 Task: Add the task  Implement a new cybersecurity system for an organization's IT infrastructure to the section API Design Sprint in the project AgileConnection and add a Due Date to the respective task as 2024/03/16
Action: Mouse moved to (678, 356)
Screenshot: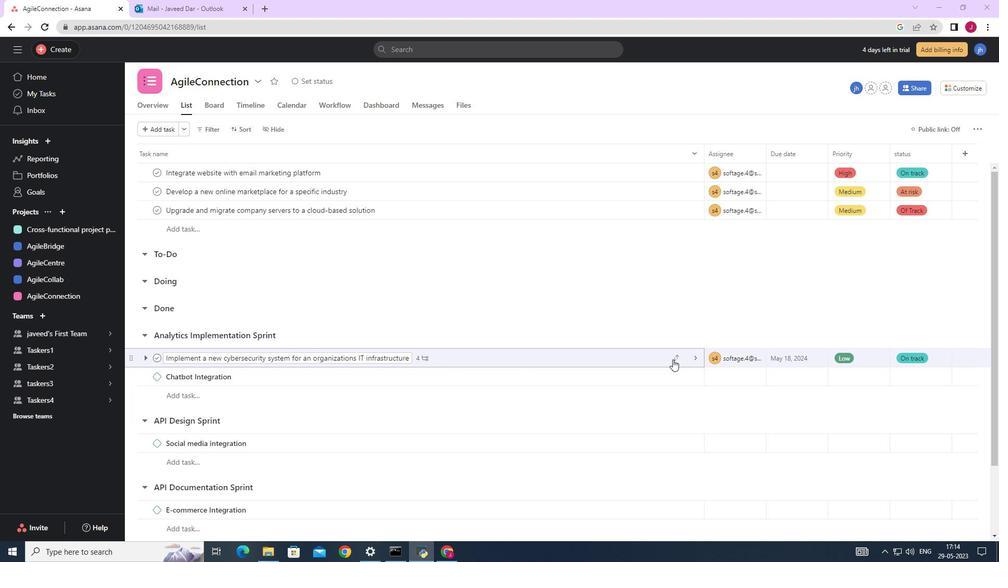 
Action: Mouse pressed left at (678, 356)
Screenshot: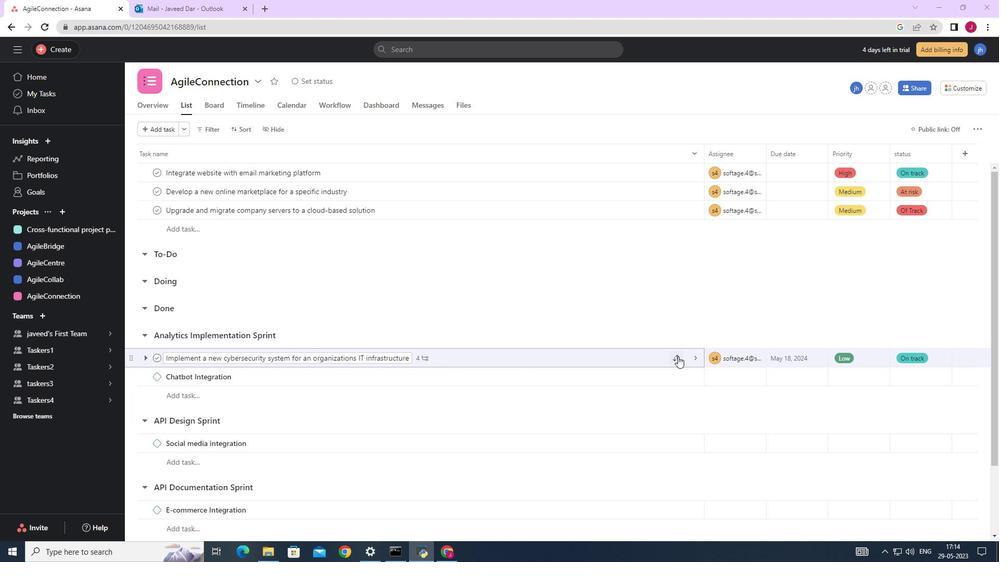 
Action: Mouse moved to (600, 298)
Screenshot: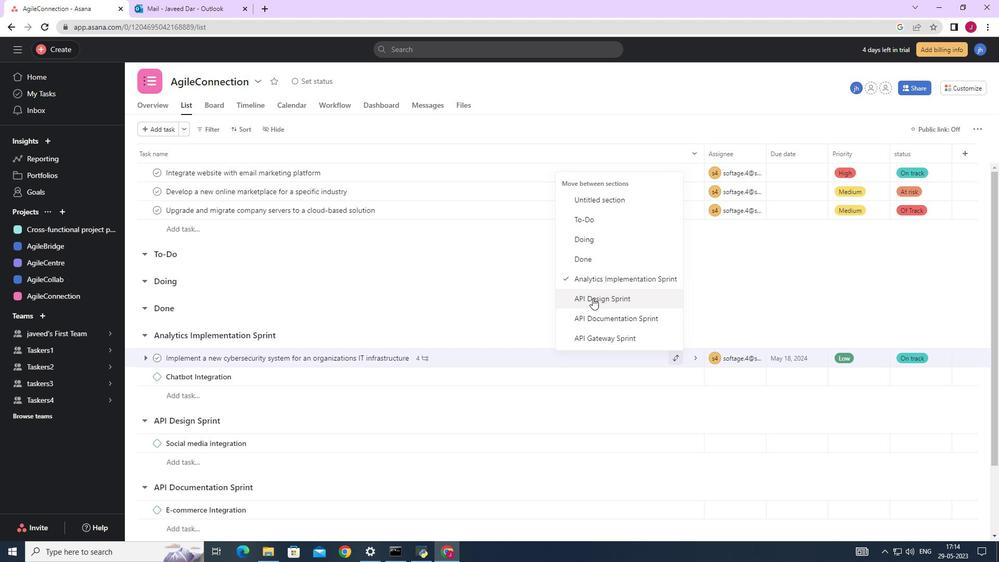 
Action: Mouse pressed left at (600, 298)
Screenshot: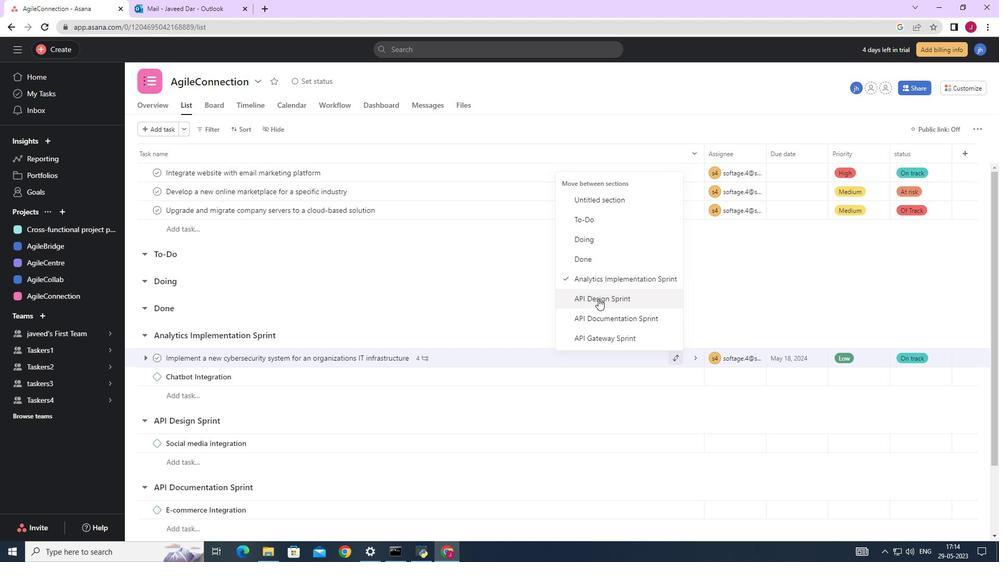 
Action: Mouse moved to (814, 426)
Screenshot: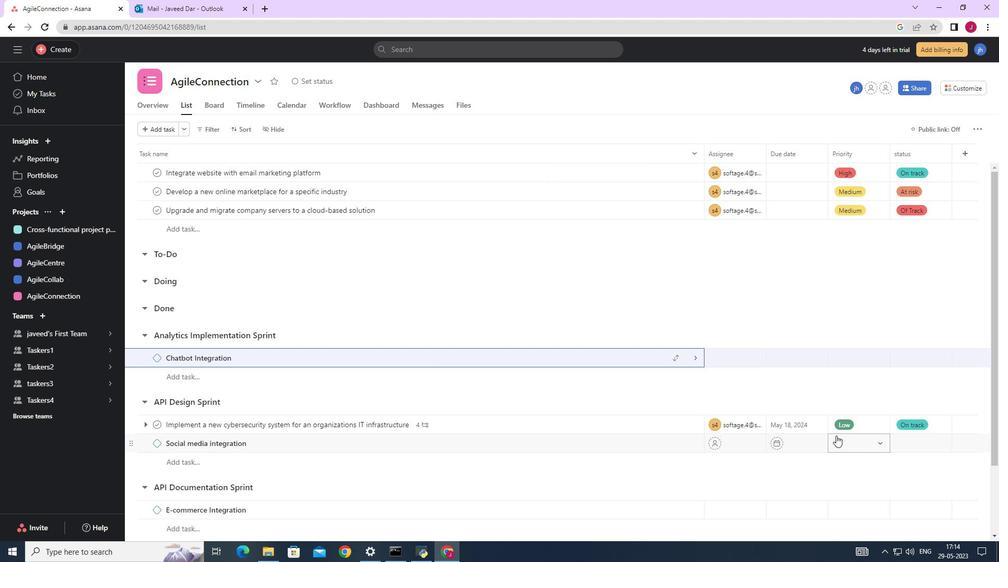 
Action: Mouse pressed left at (814, 426)
Screenshot: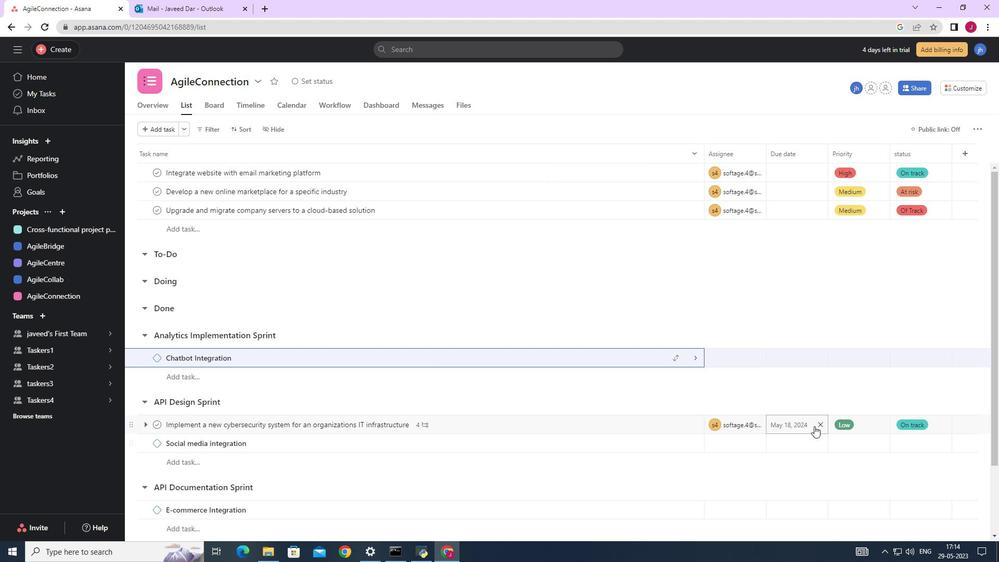 
Action: Mouse moved to (782, 256)
Screenshot: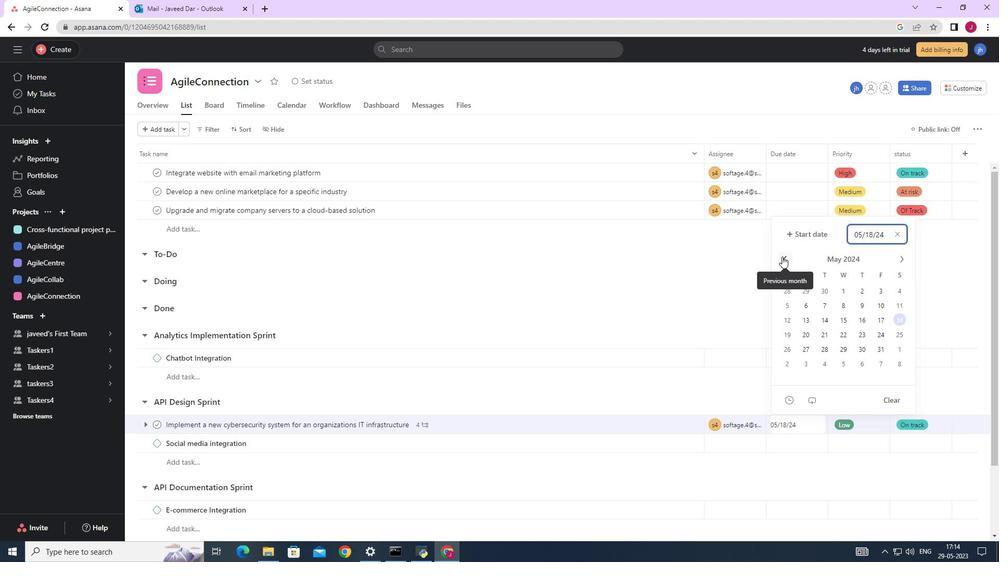 
Action: Mouse pressed left at (782, 256)
Screenshot: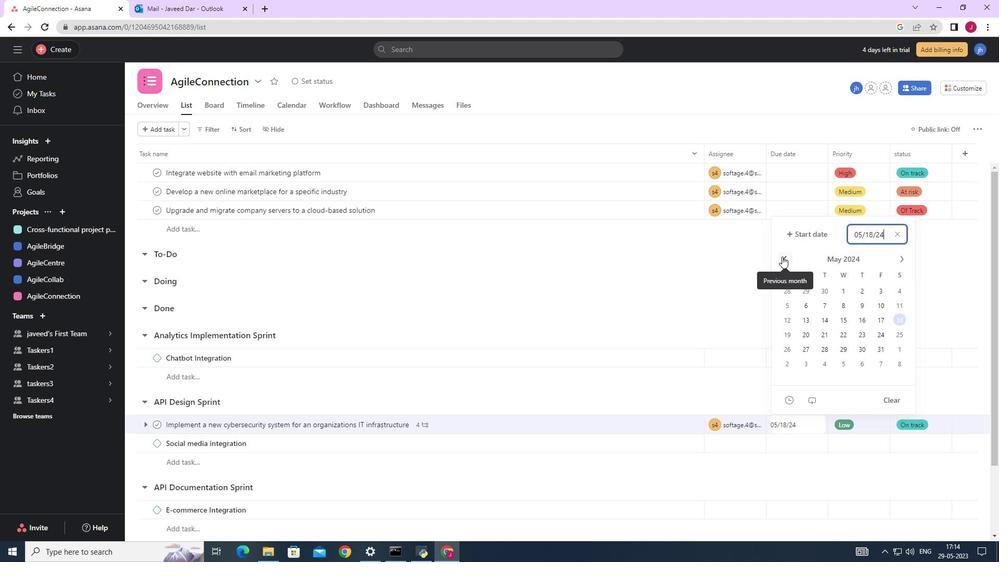 
Action: Mouse pressed left at (782, 256)
Screenshot: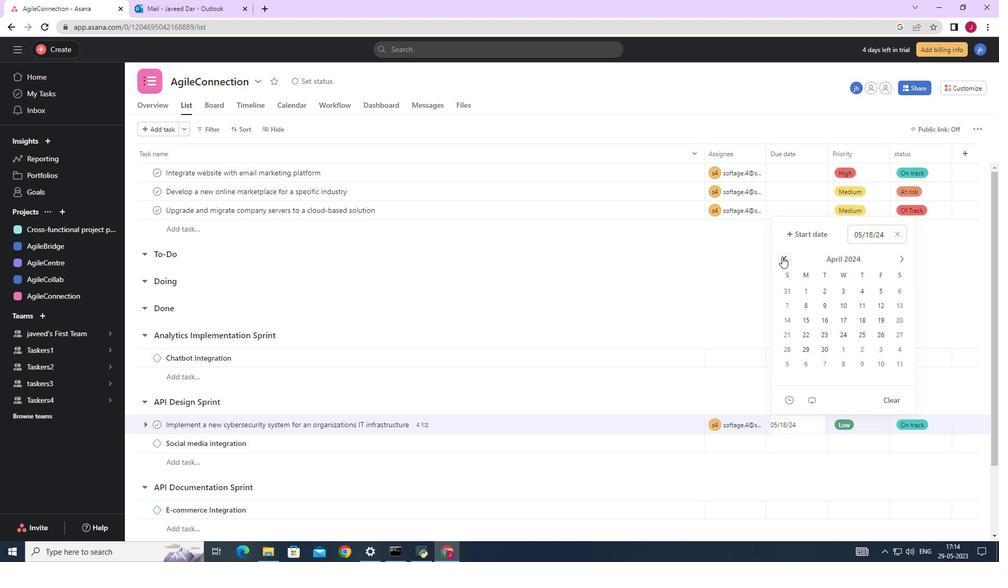 
Action: Mouse pressed left at (782, 256)
Screenshot: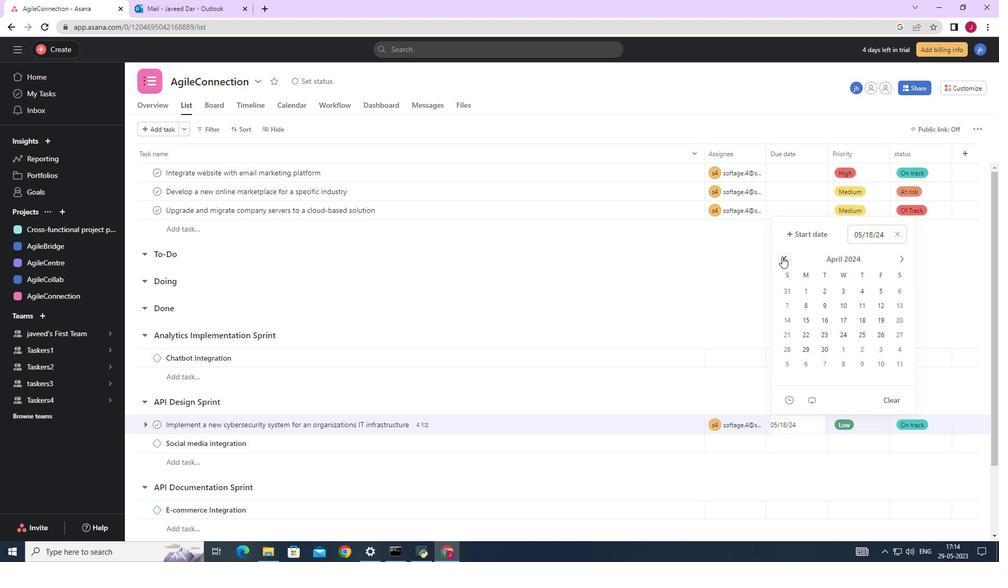 
Action: Mouse pressed left at (782, 256)
Screenshot: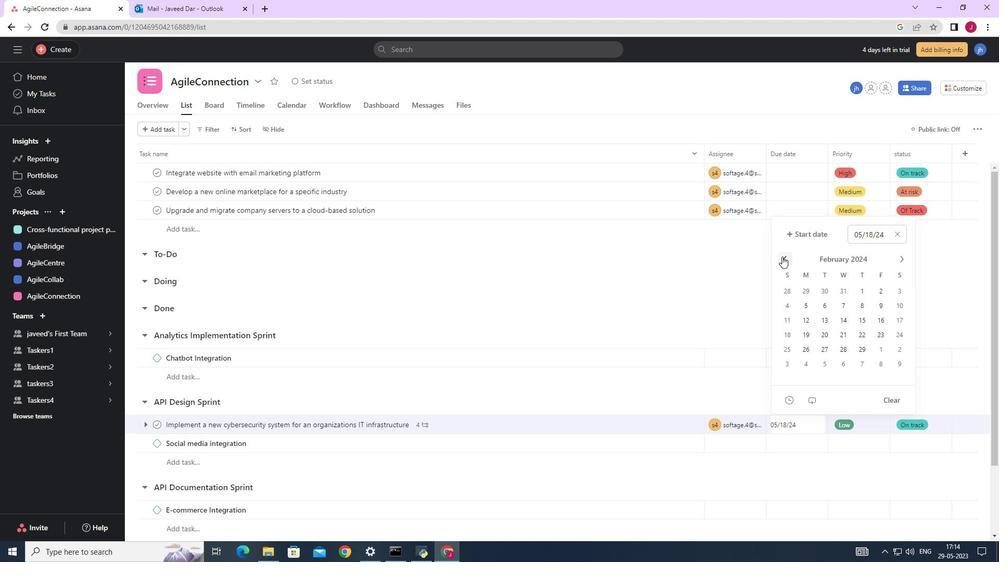 
Action: Mouse moved to (908, 257)
Screenshot: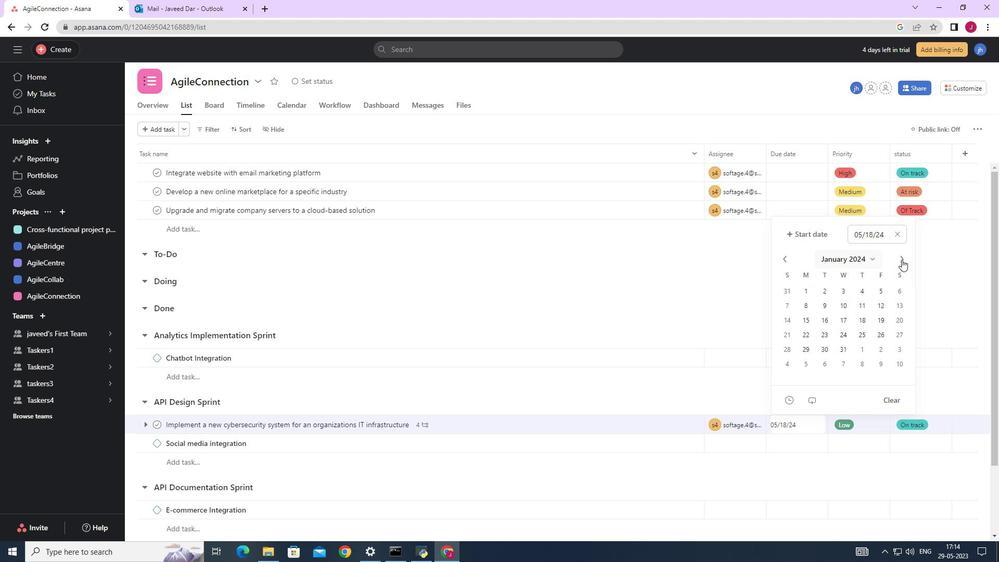 
Action: Mouse pressed left at (908, 257)
Screenshot: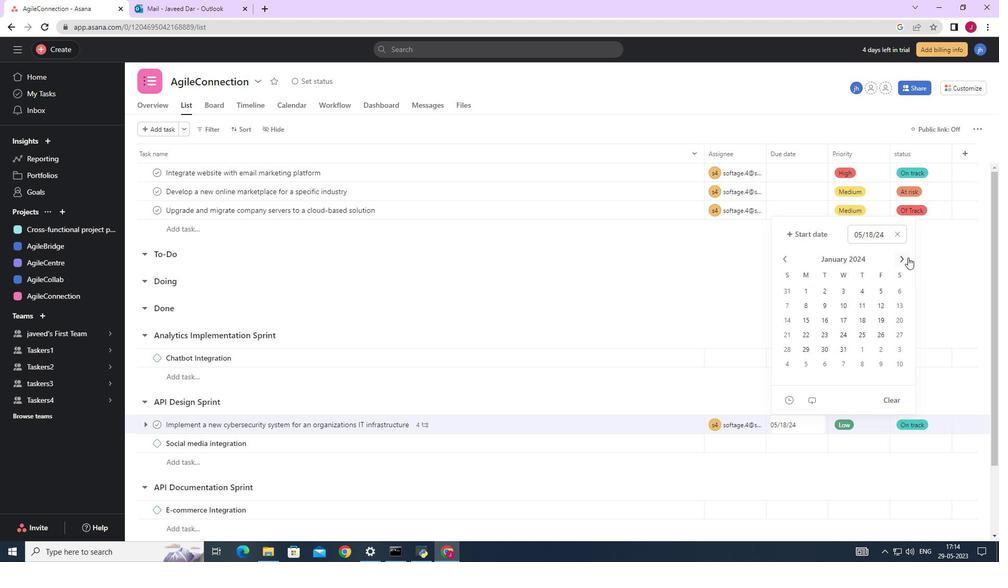 
Action: Mouse pressed left at (908, 257)
Screenshot: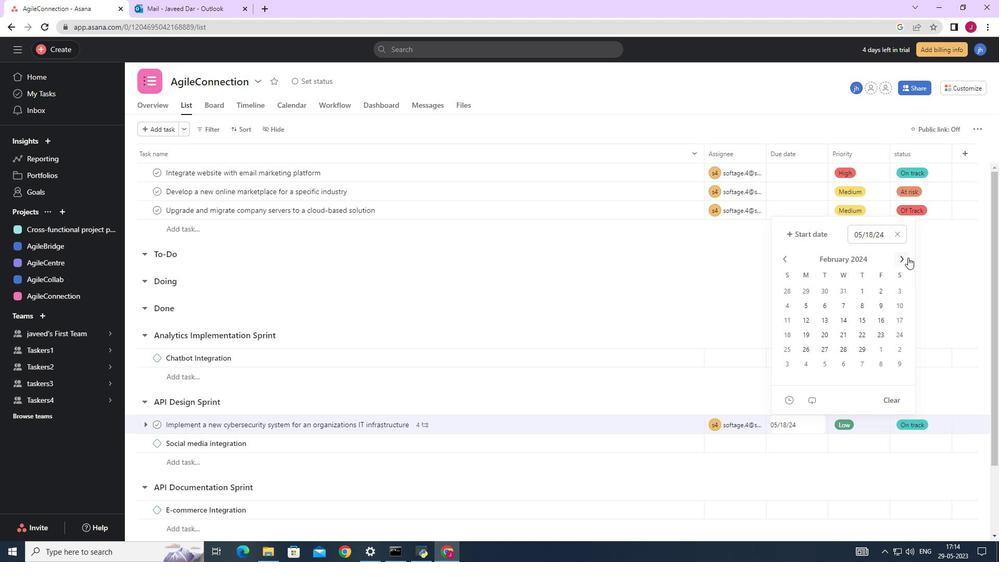 
Action: Mouse moved to (898, 316)
Screenshot: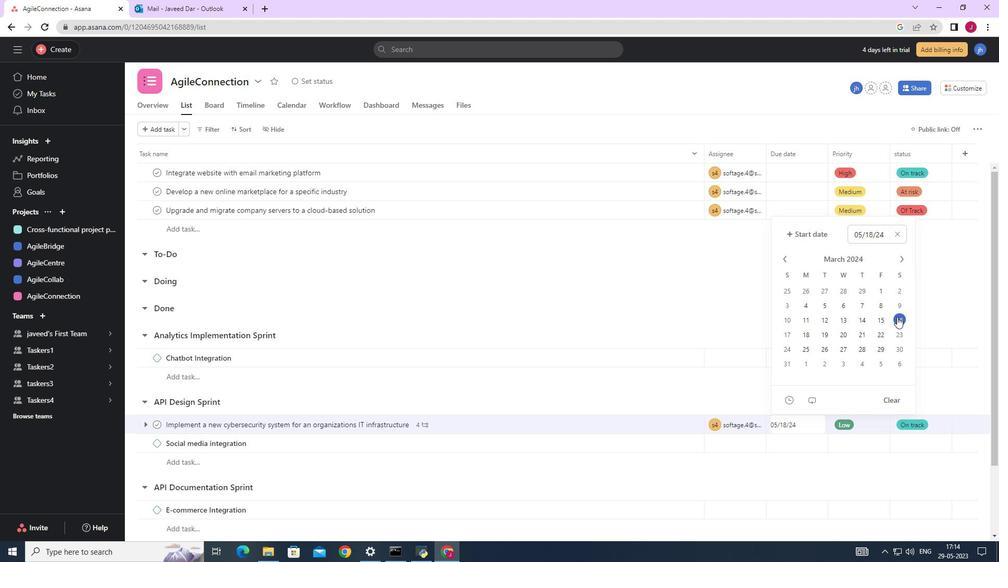
Action: Mouse pressed left at (898, 316)
Screenshot: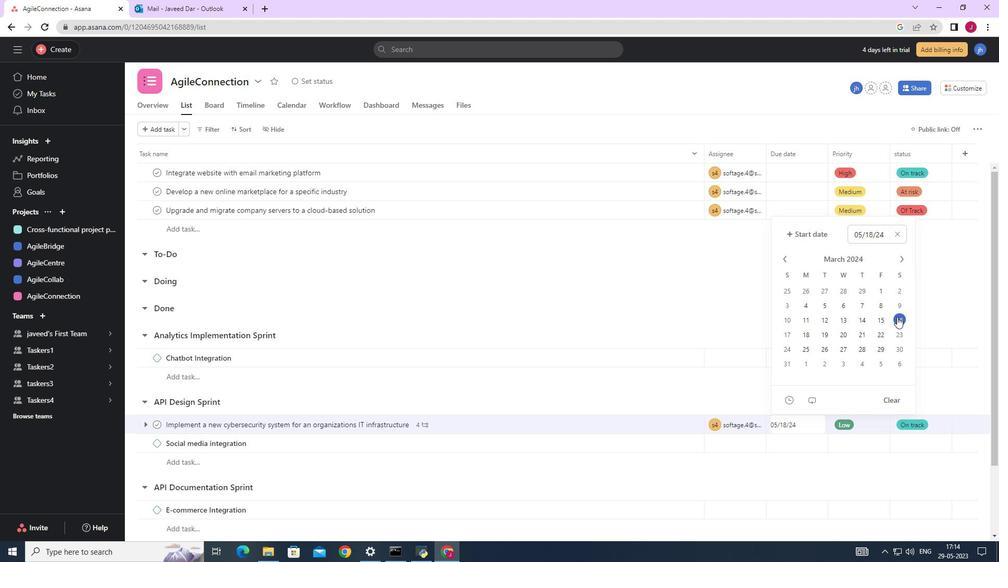 
Action: Mouse moved to (955, 289)
Screenshot: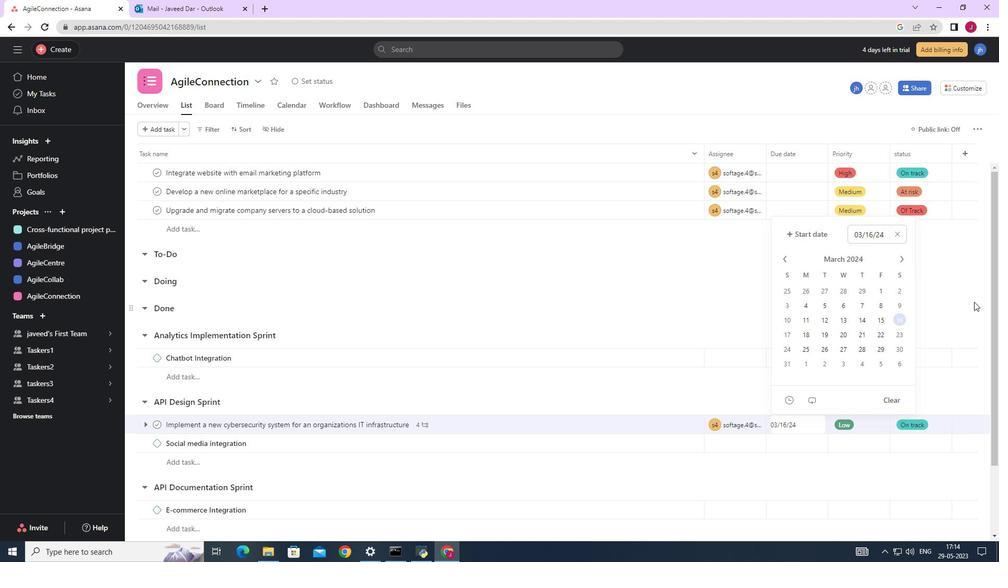 
Action: Mouse pressed left at (955, 289)
Screenshot: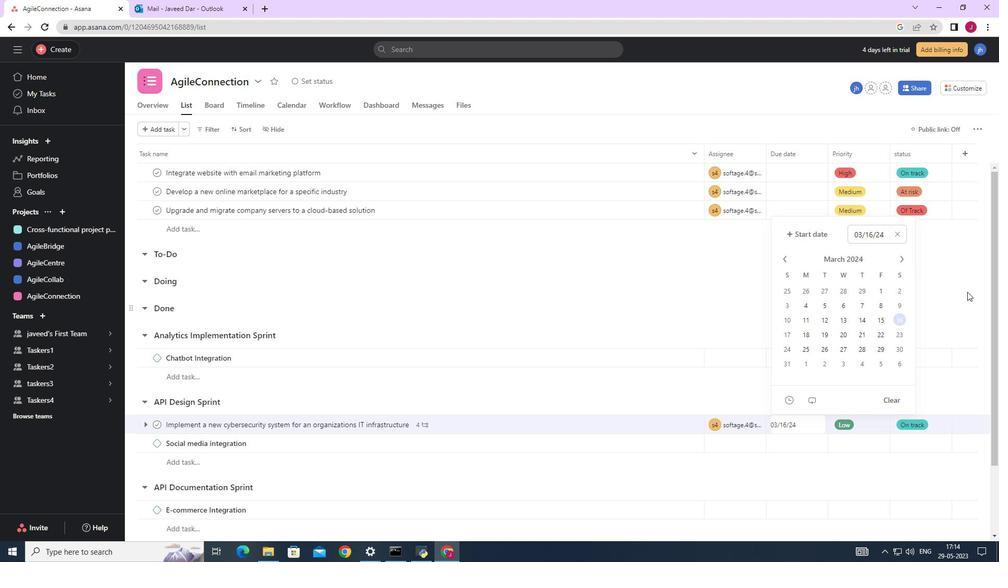 
Action: Mouse moved to (813, 332)
Screenshot: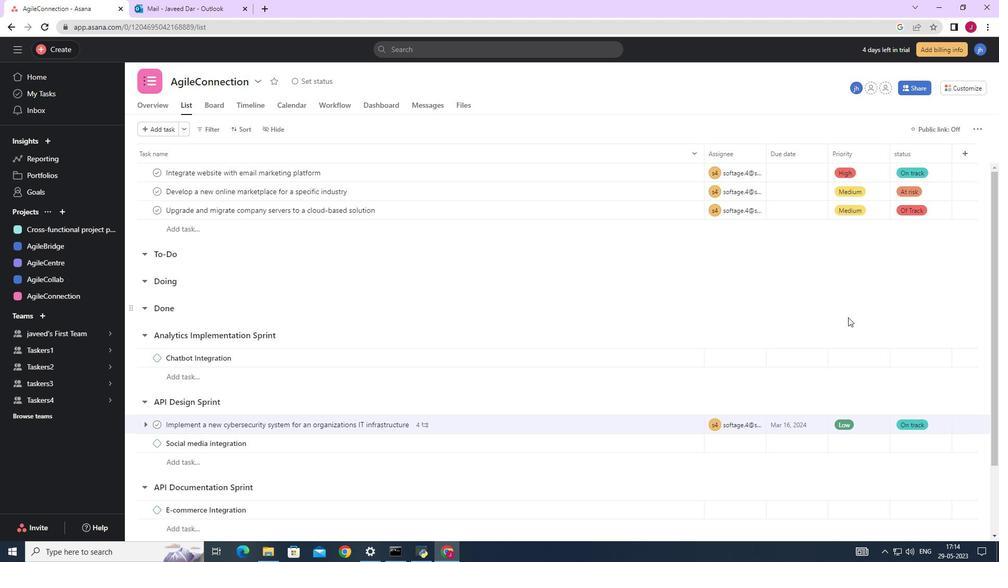 
